 Task: Look for products in the category "Lotion" from Sprouts only.
Action: Mouse moved to (891, 325)
Screenshot: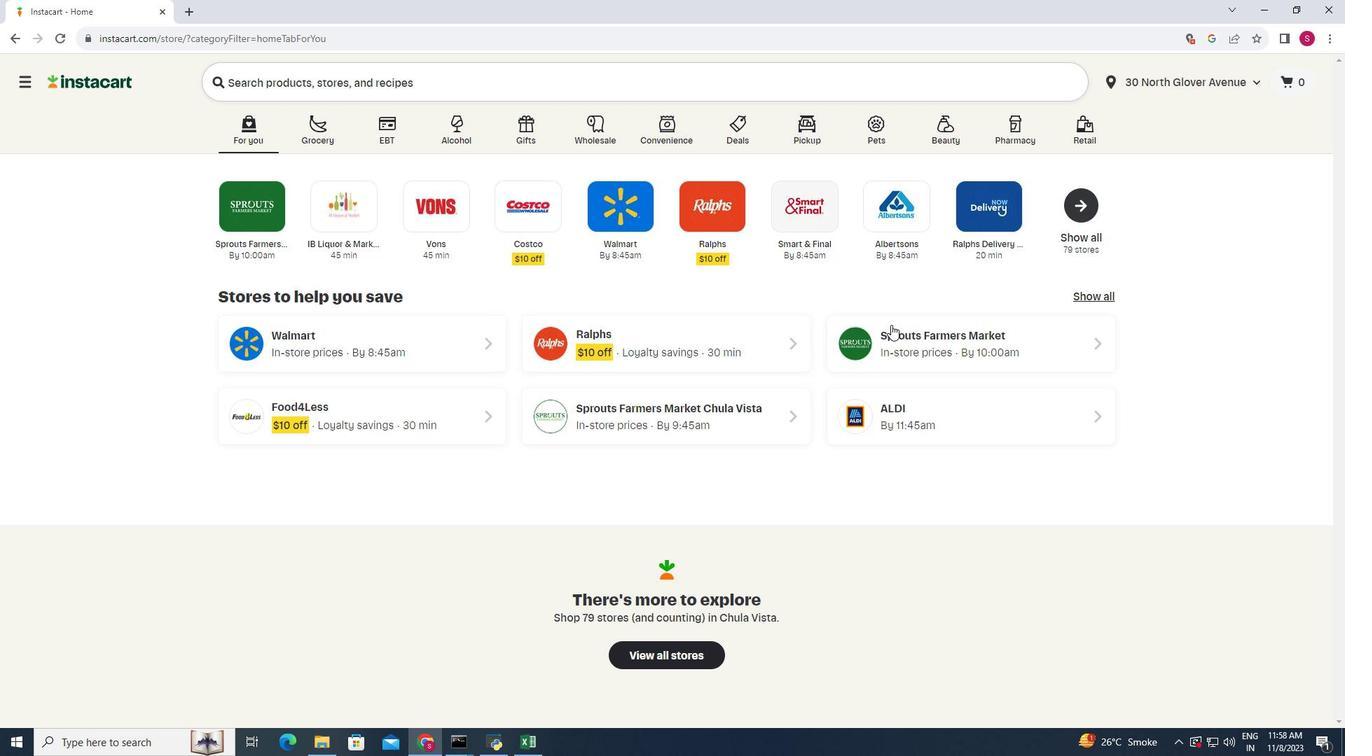 
Action: Mouse pressed left at (891, 325)
Screenshot: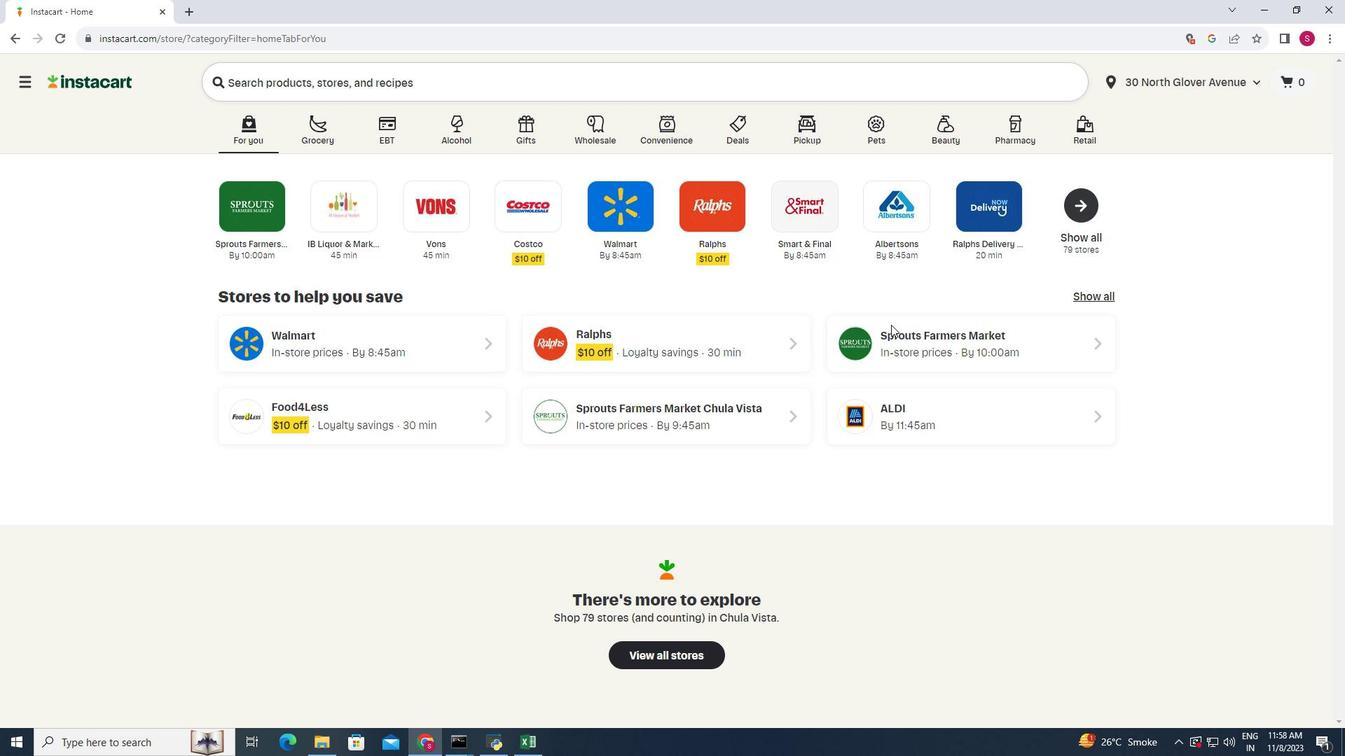 
Action: Mouse moved to (89, 532)
Screenshot: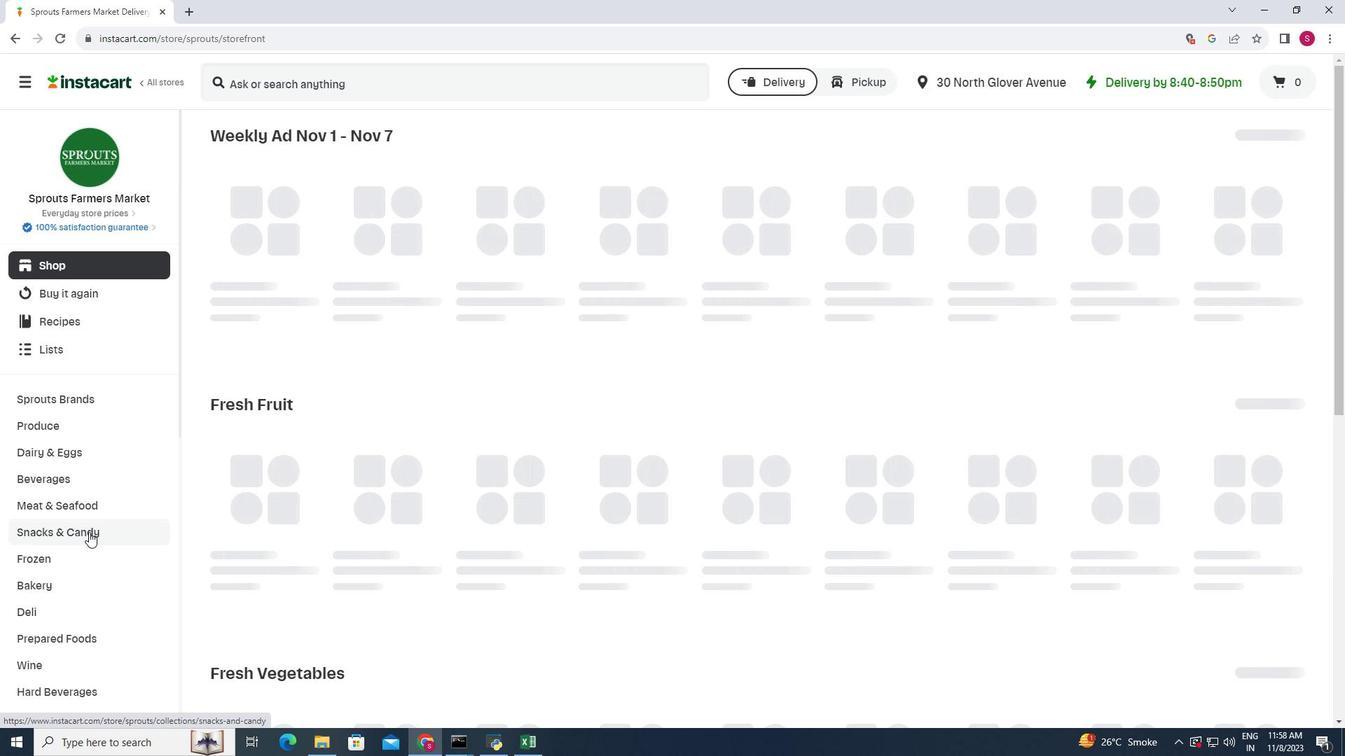 
Action: Mouse scrolled (89, 531) with delta (0, 0)
Screenshot: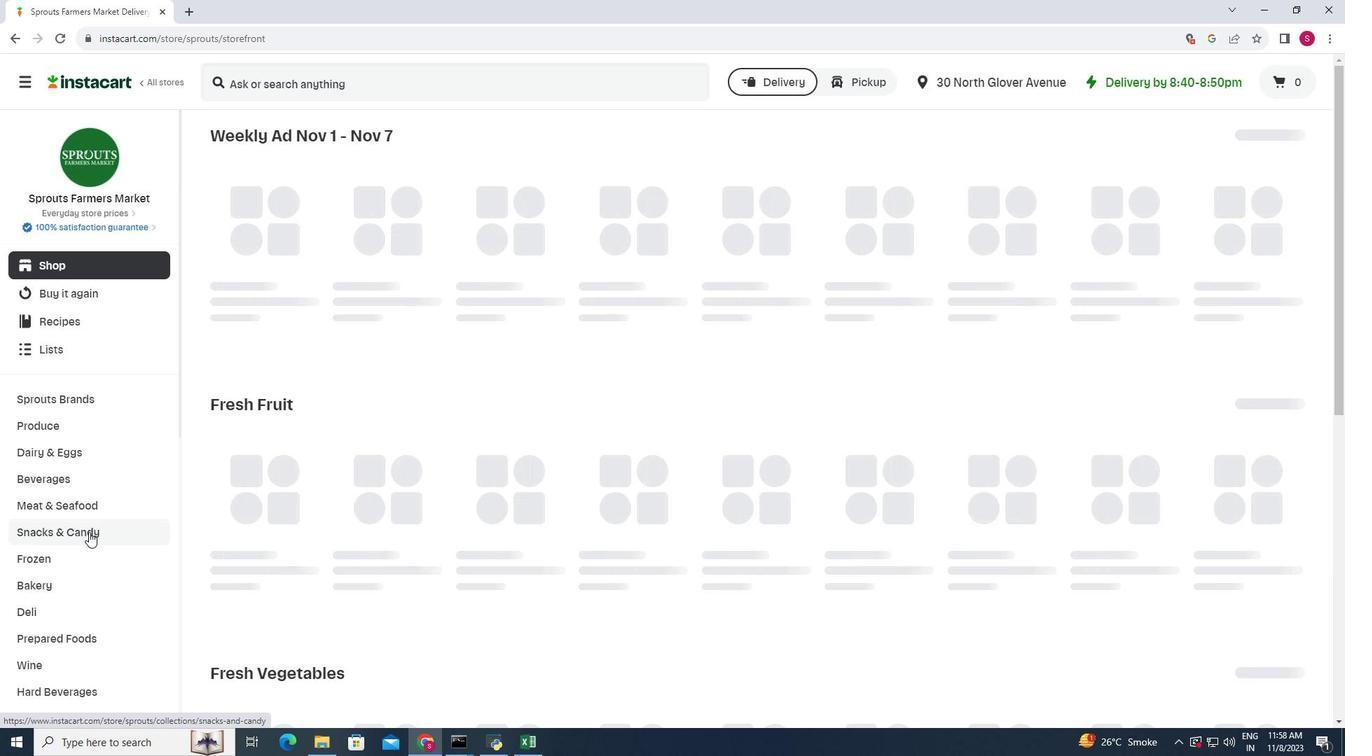 
Action: Mouse scrolled (89, 531) with delta (0, 0)
Screenshot: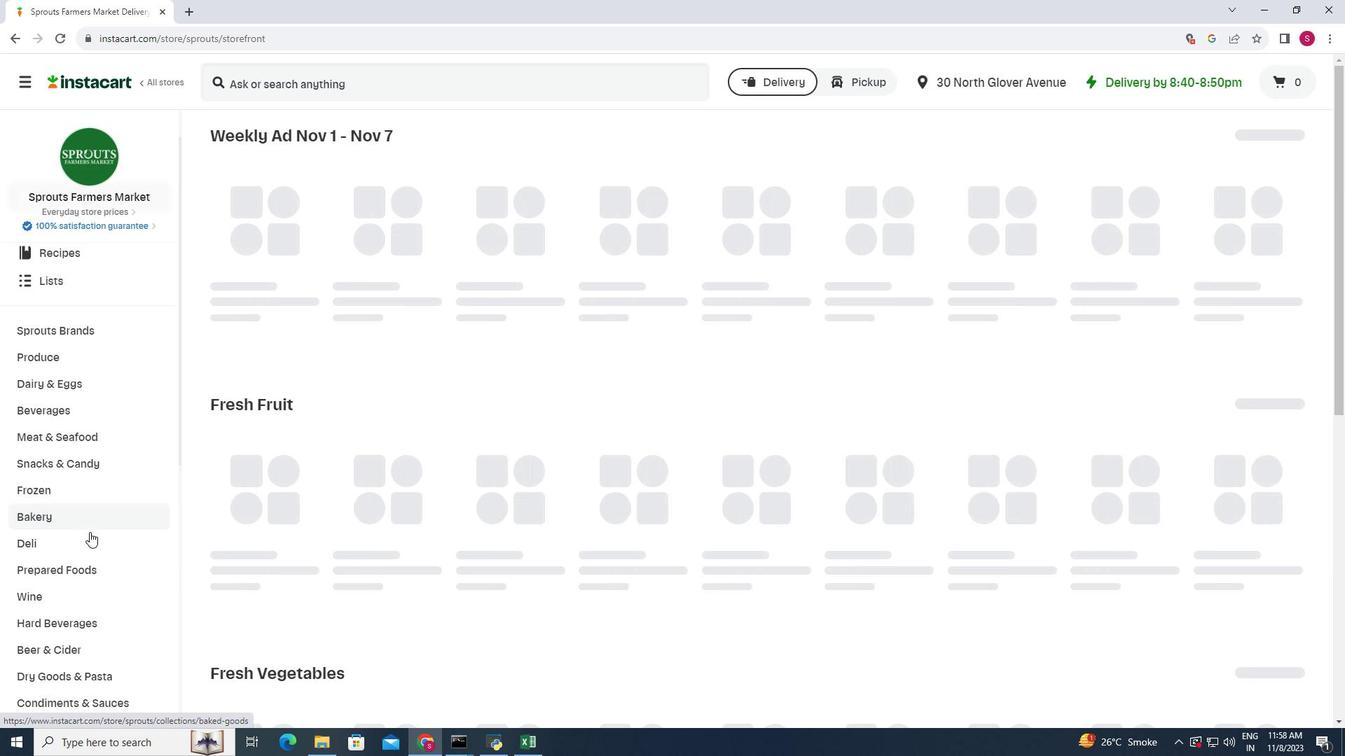 
Action: Mouse moved to (90, 532)
Screenshot: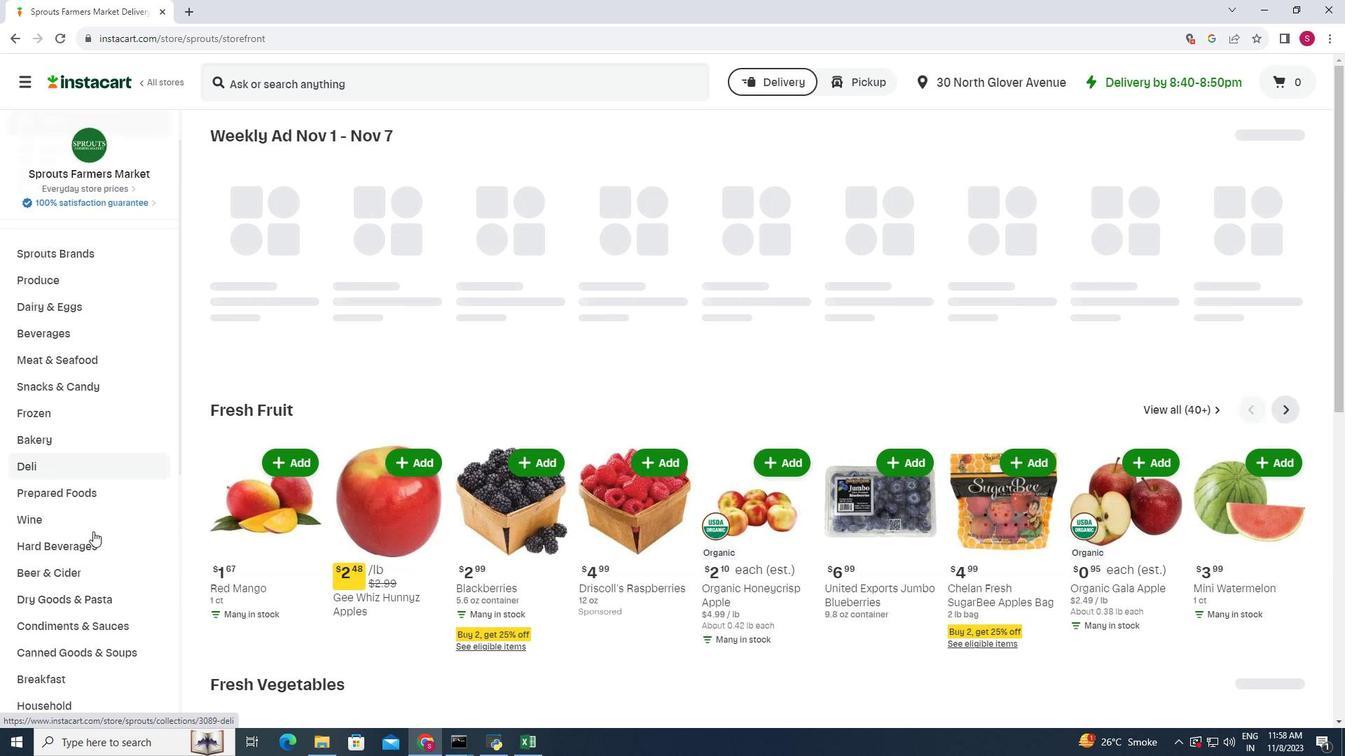 
Action: Mouse scrolled (90, 531) with delta (0, 0)
Screenshot: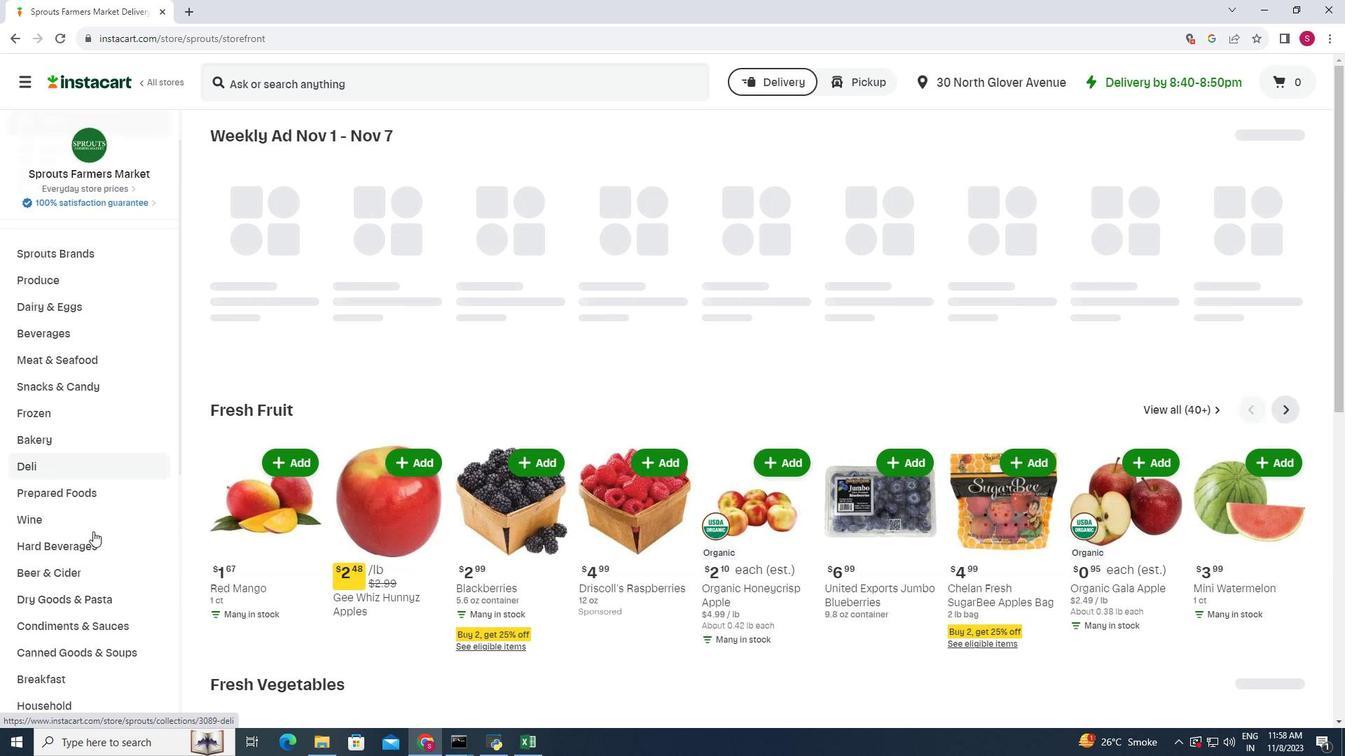 
Action: Mouse moved to (94, 531)
Screenshot: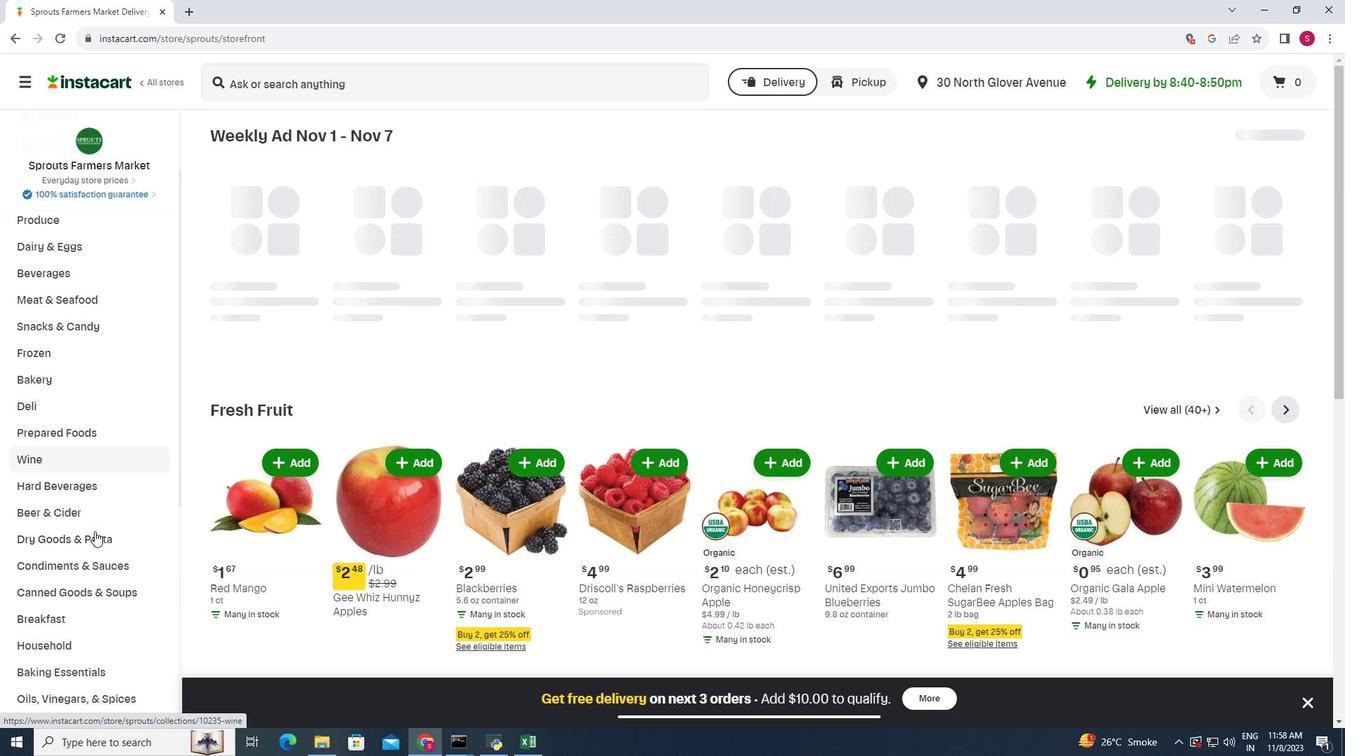 
Action: Mouse scrolled (94, 531) with delta (0, 0)
Screenshot: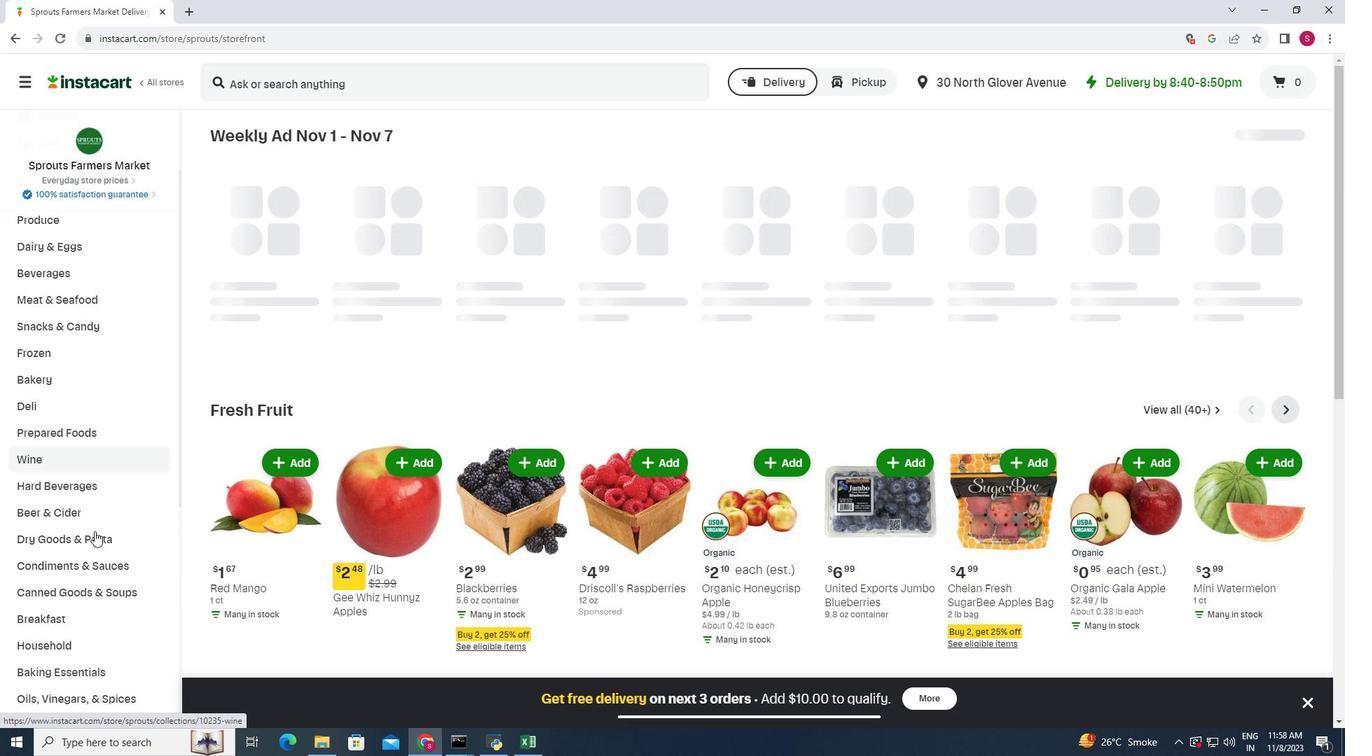 
Action: Mouse moved to (94, 531)
Screenshot: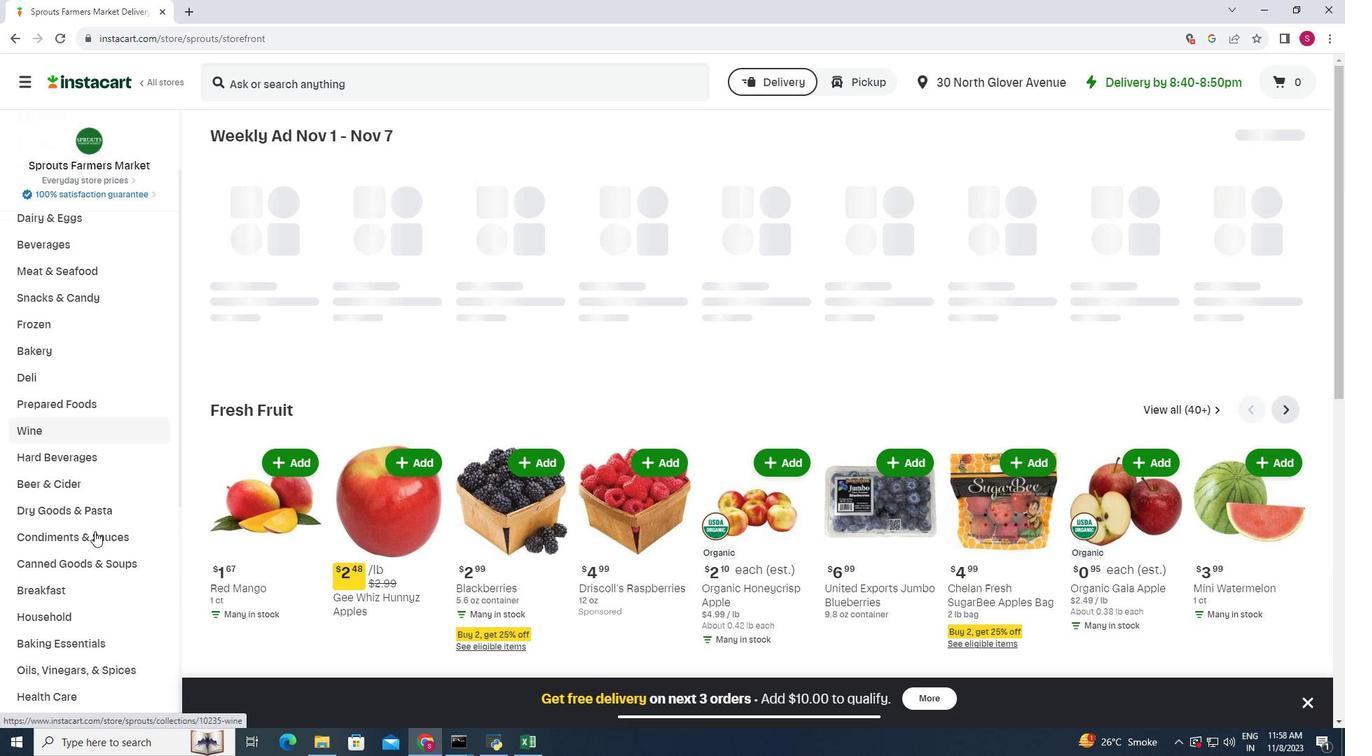 
Action: Mouse scrolled (94, 531) with delta (0, 0)
Screenshot: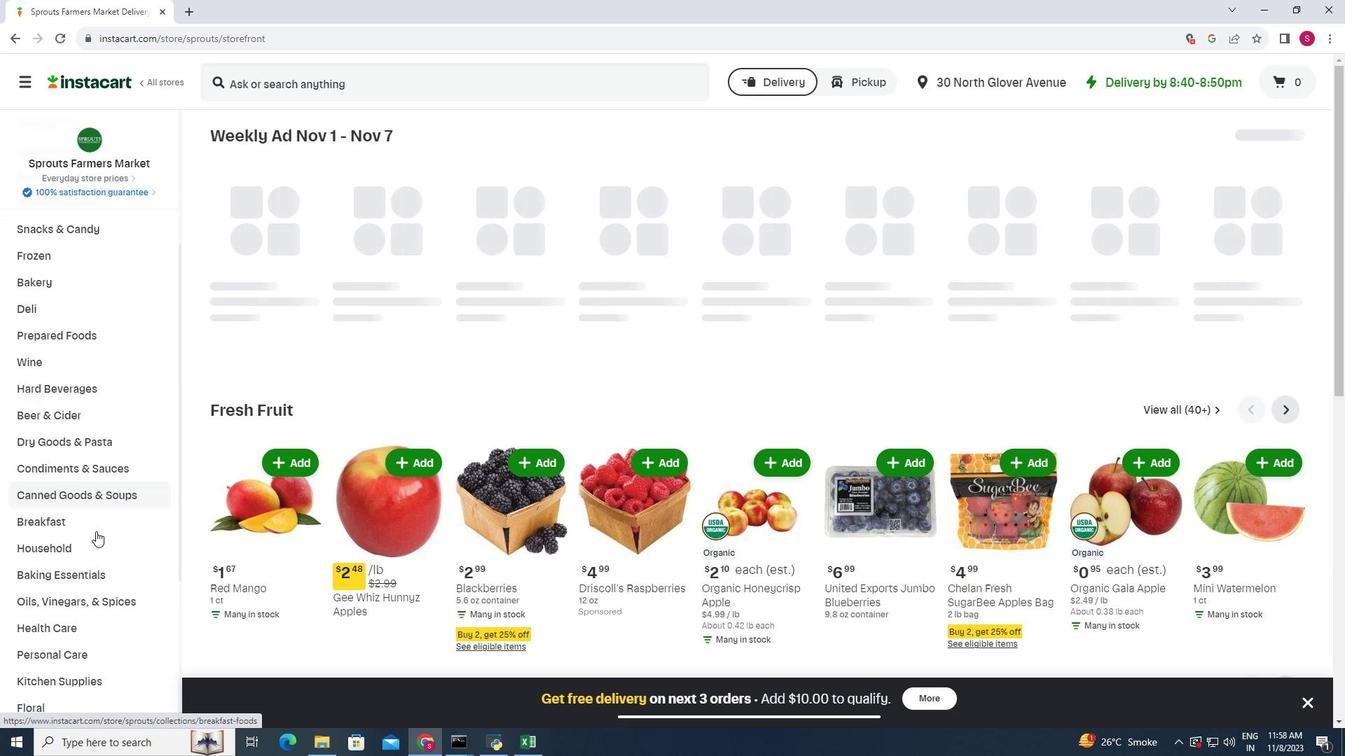 
Action: Mouse moved to (96, 531)
Screenshot: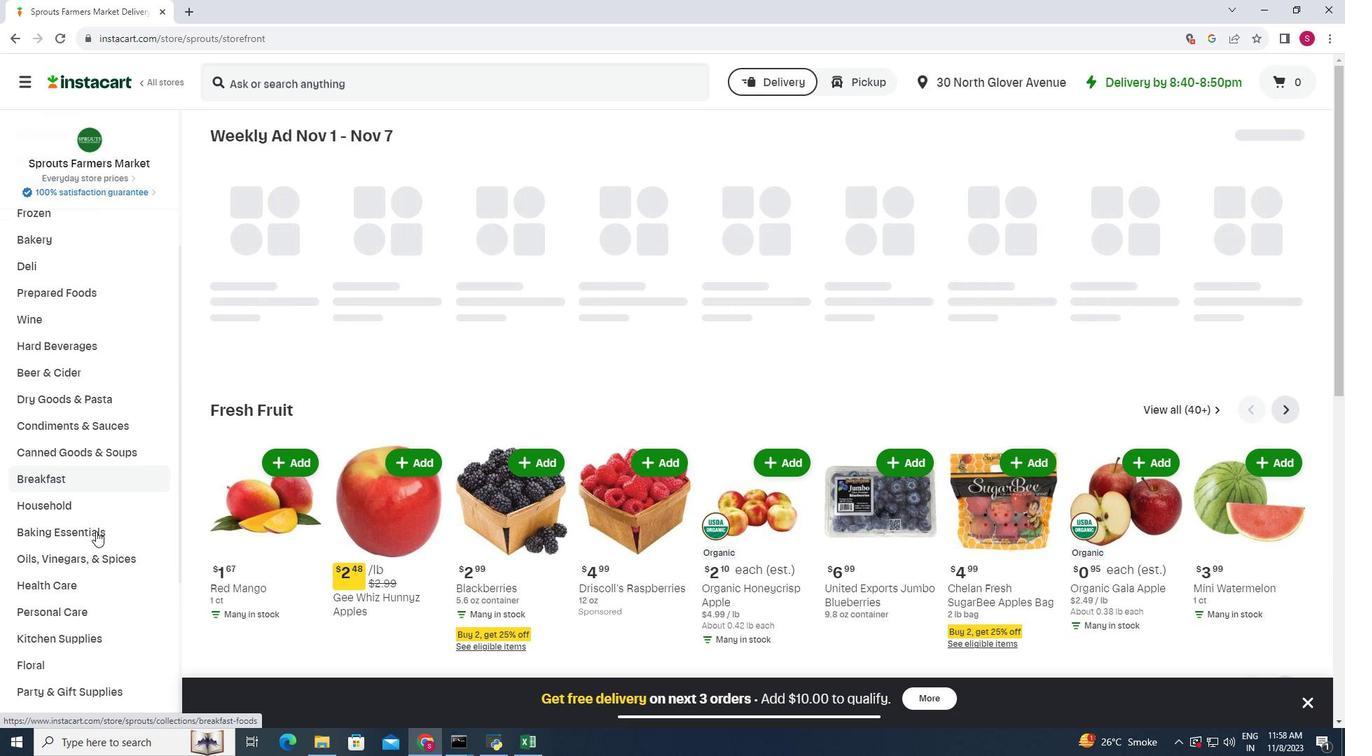
Action: Mouse scrolled (96, 531) with delta (0, 0)
Screenshot: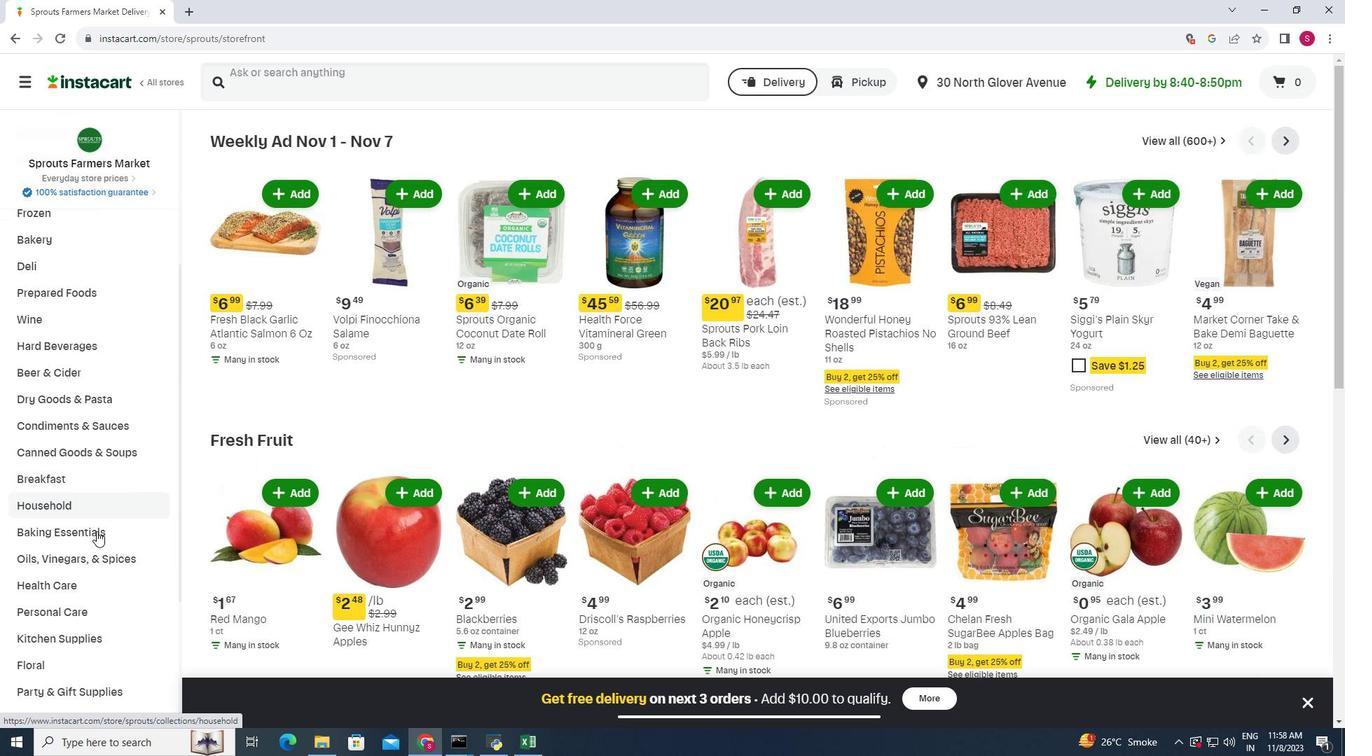
Action: Mouse moved to (98, 543)
Screenshot: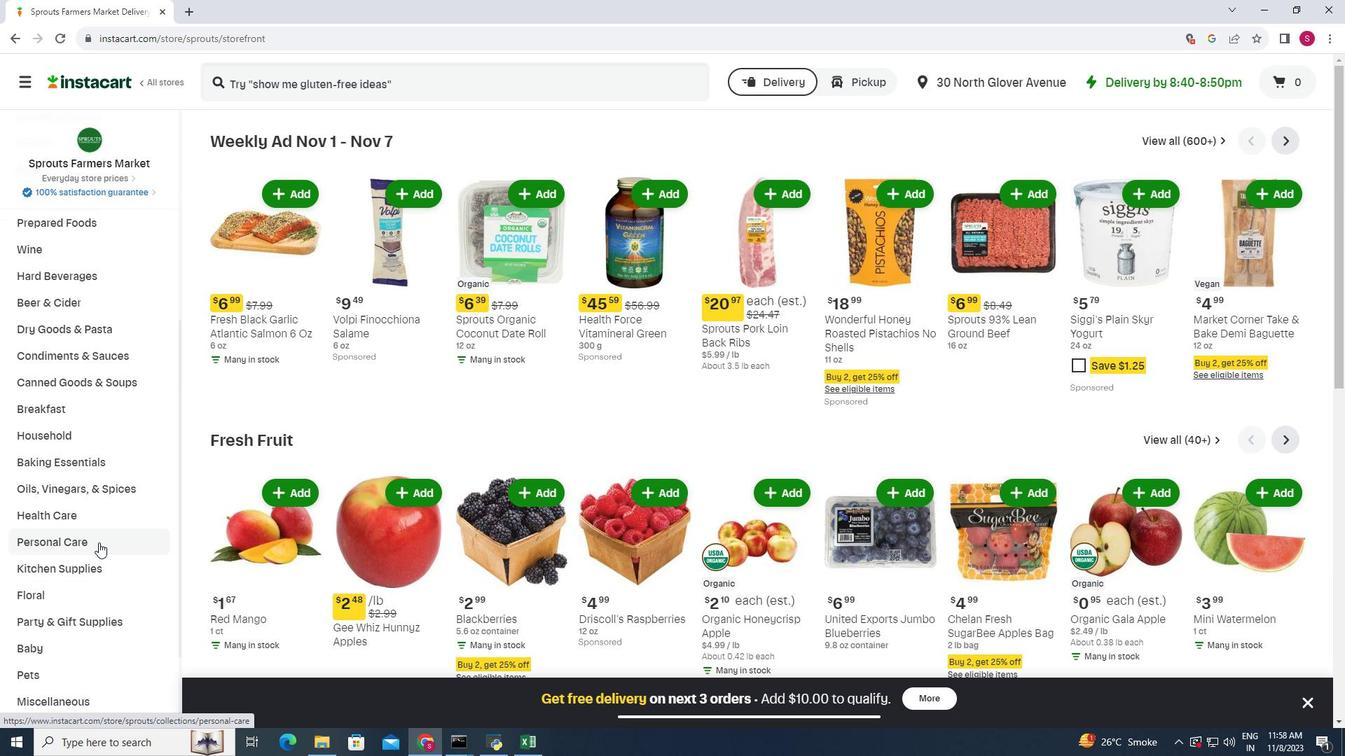 
Action: Mouse pressed left at (98, 543)
Screenshot: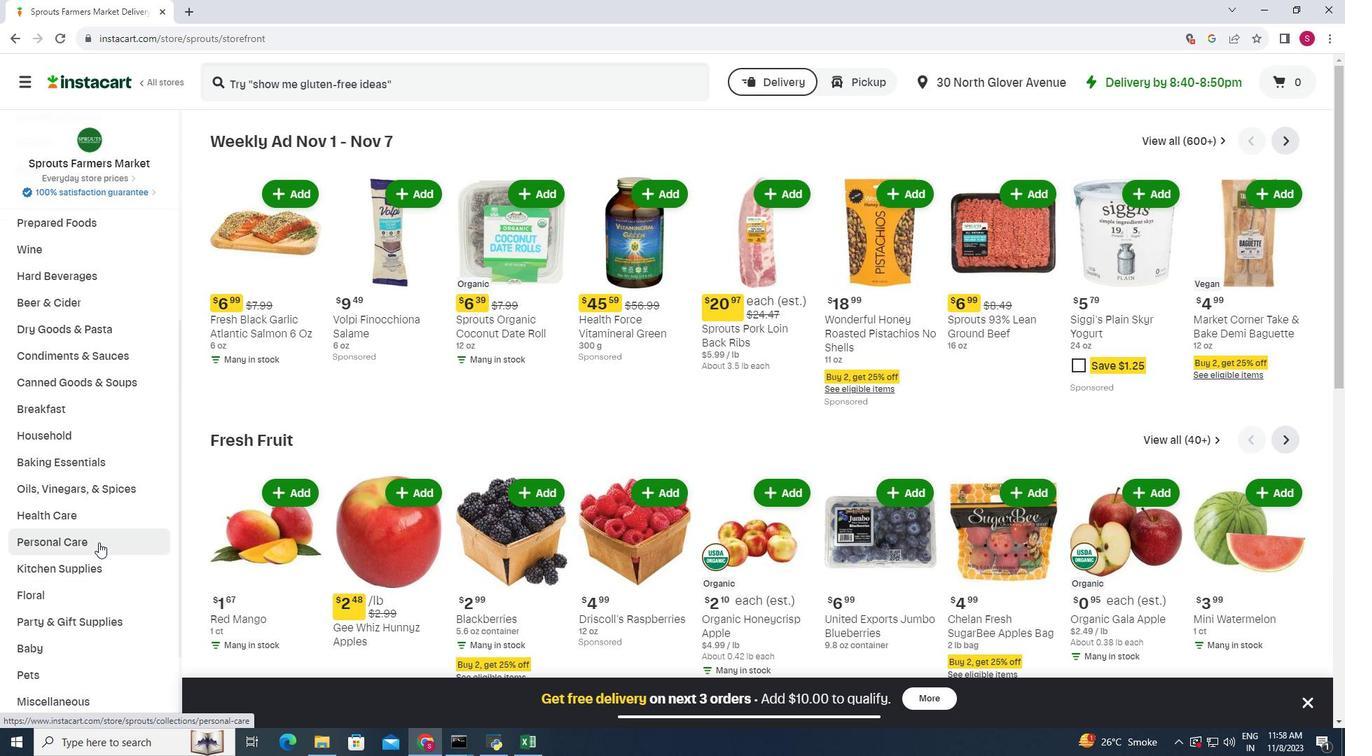 
Action: Mouse moved to (356, 179)
Screenshot: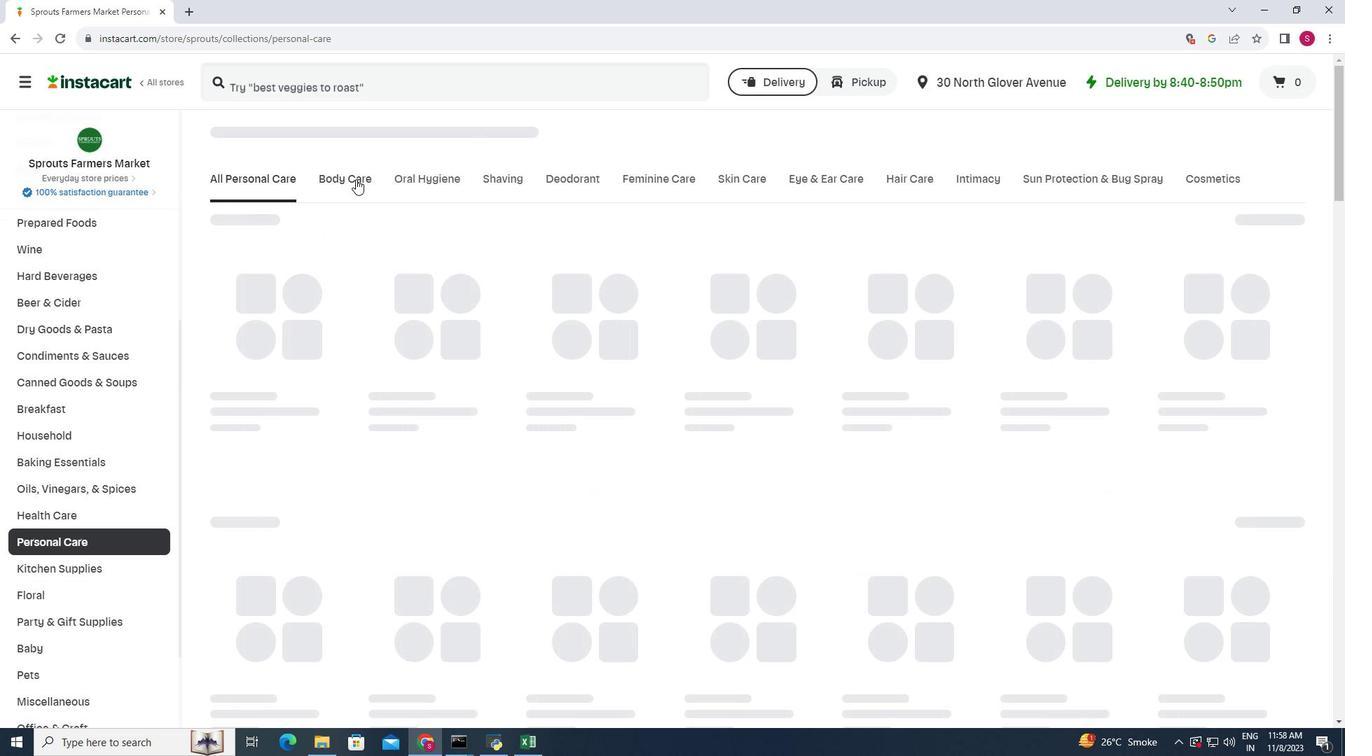 
Action: Mouse pressed left at (356, 179)
Screenshot: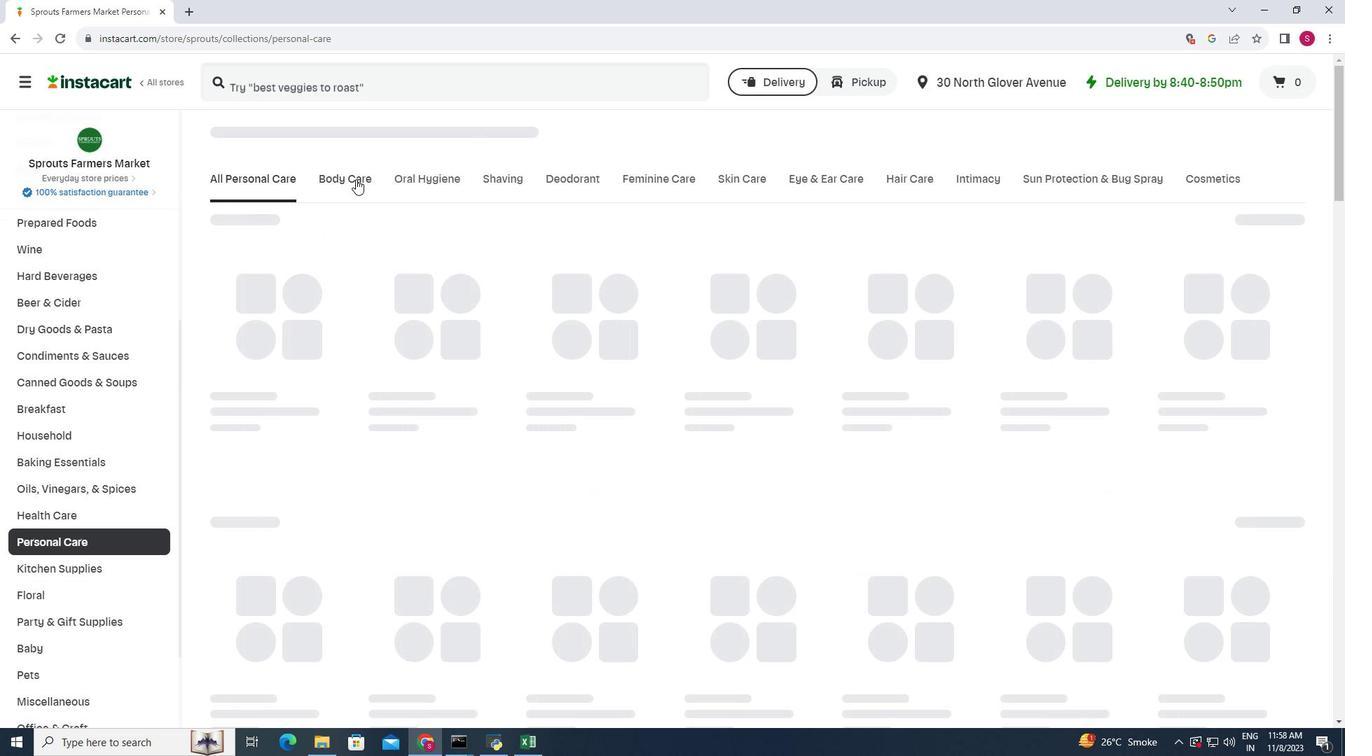 
Action: Mouse moved to (551, 224)
Screenshot: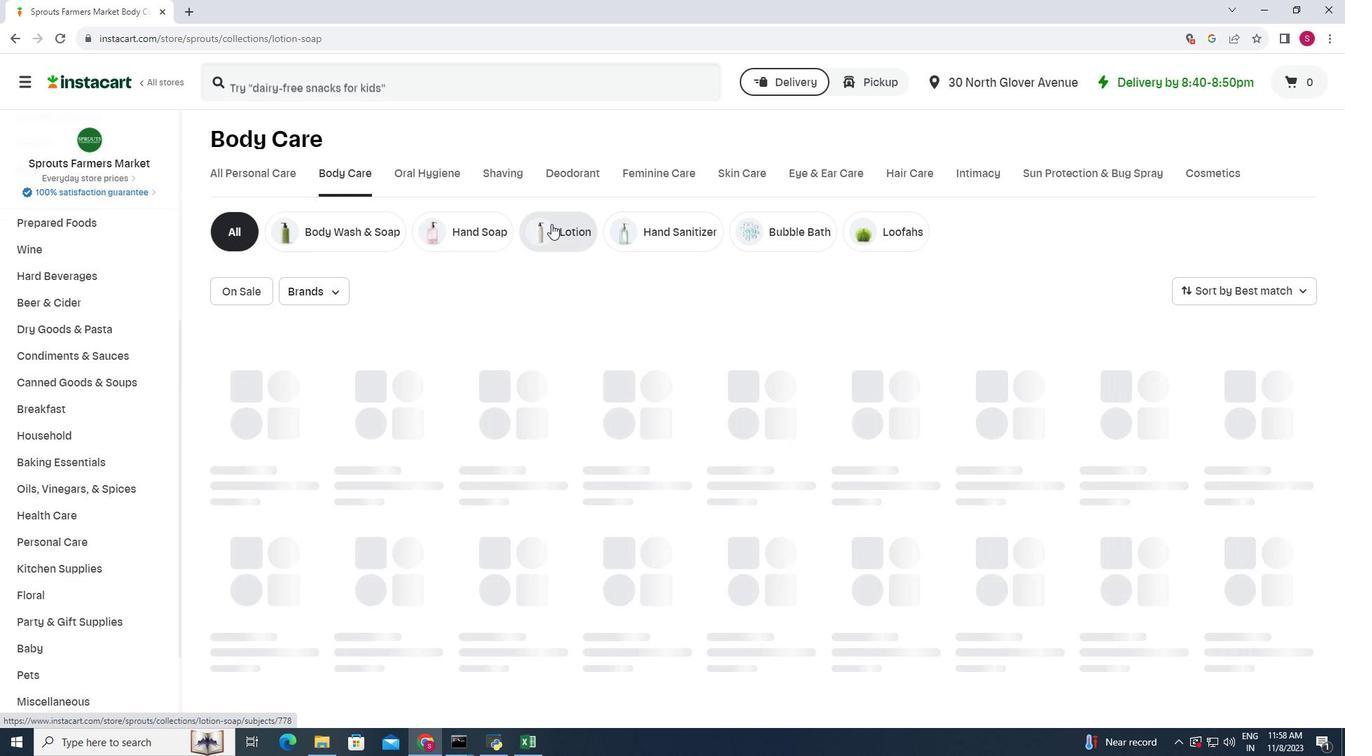 
Action: Mouse pressed left at (551, 224)
Screenshot: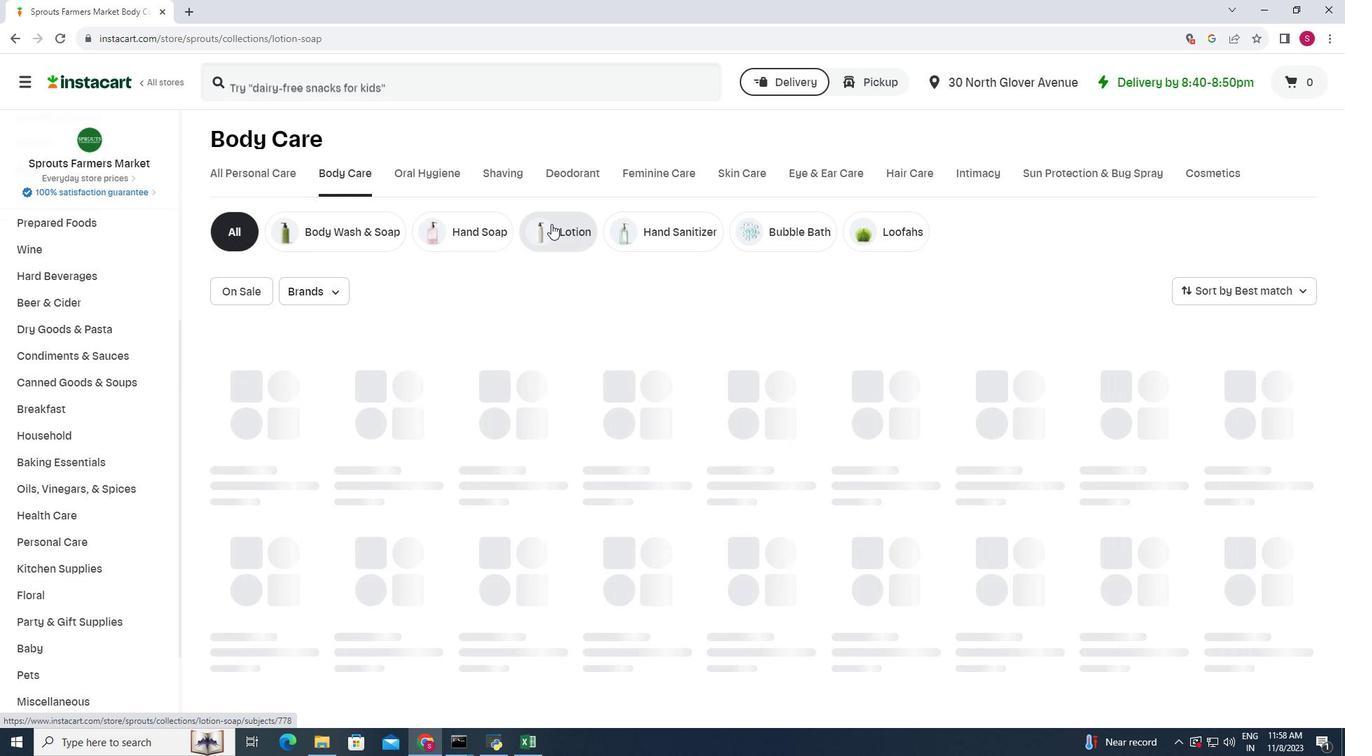 
Action: Mouse moved to (337, 296)
Screenshot: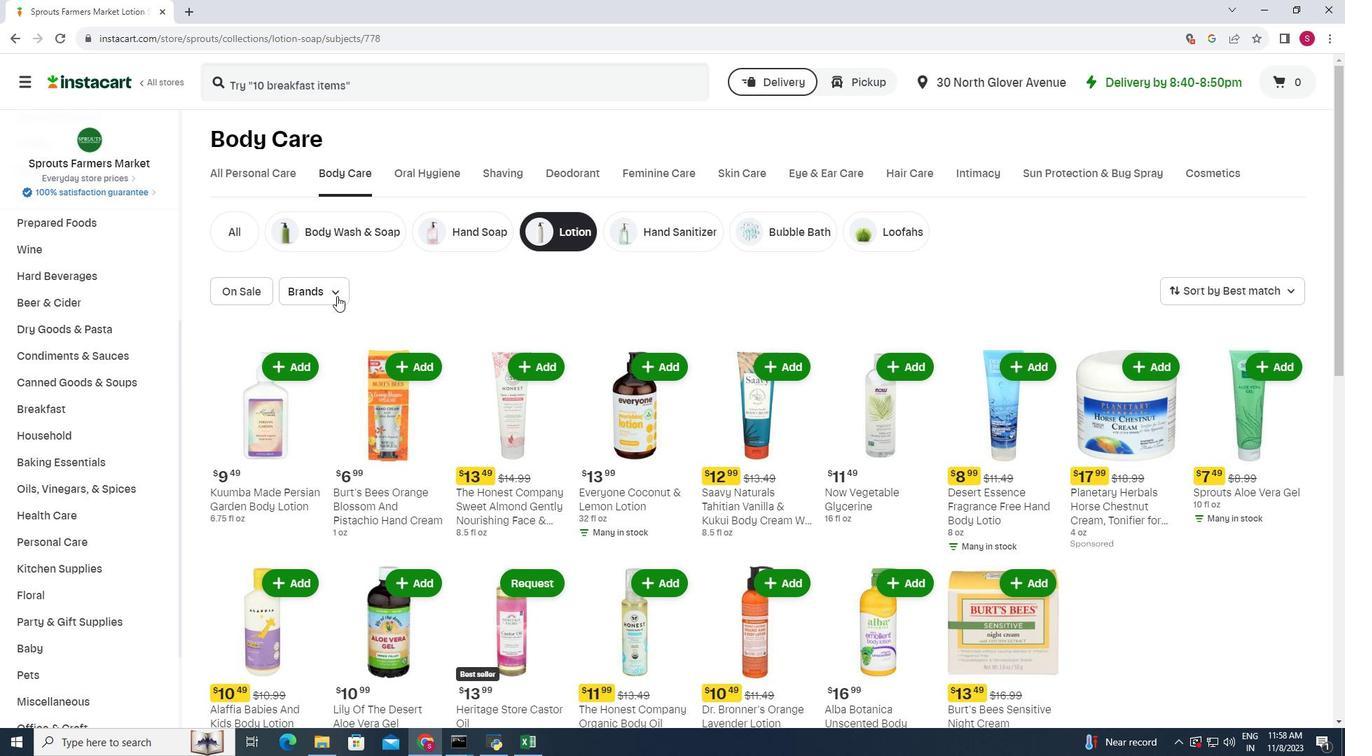 
Action: Mouse pressed left at (337, 296)
Screenshot: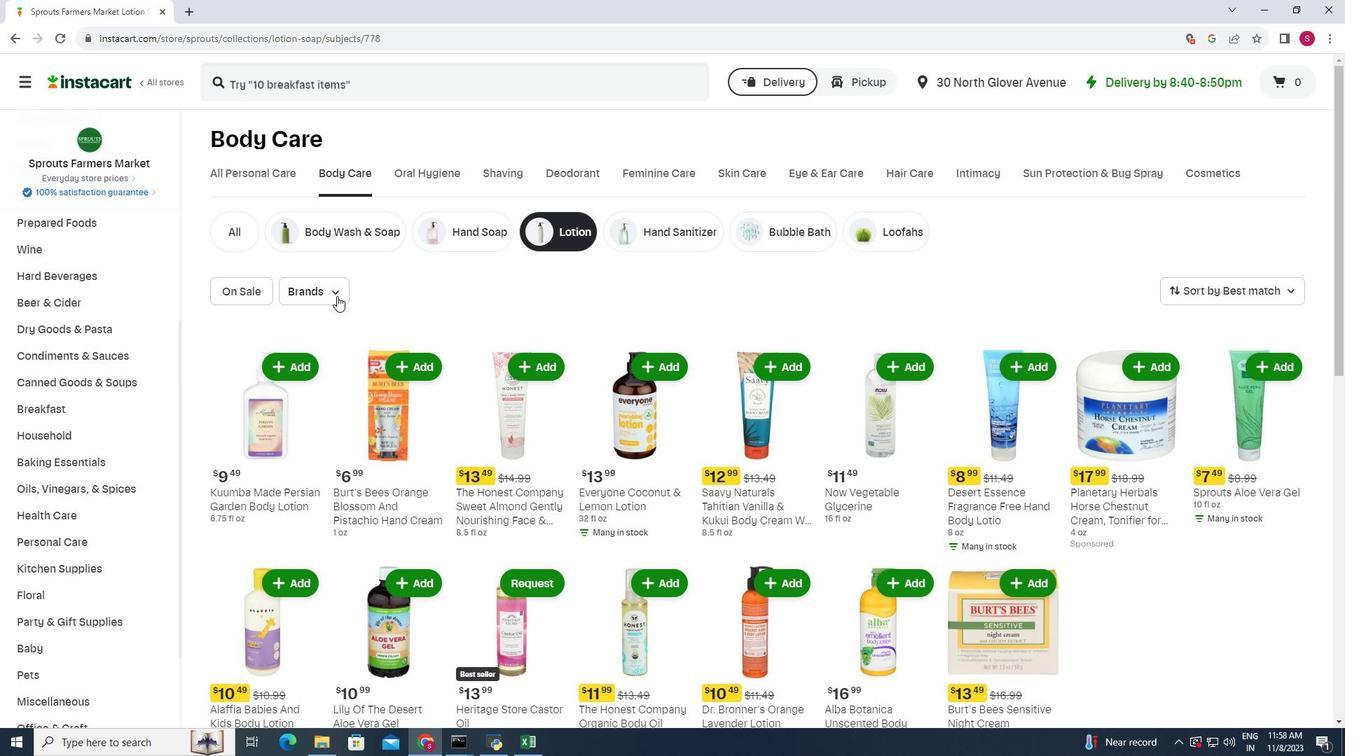 
Action: Mouse moved to (346, 363)
Screenshot: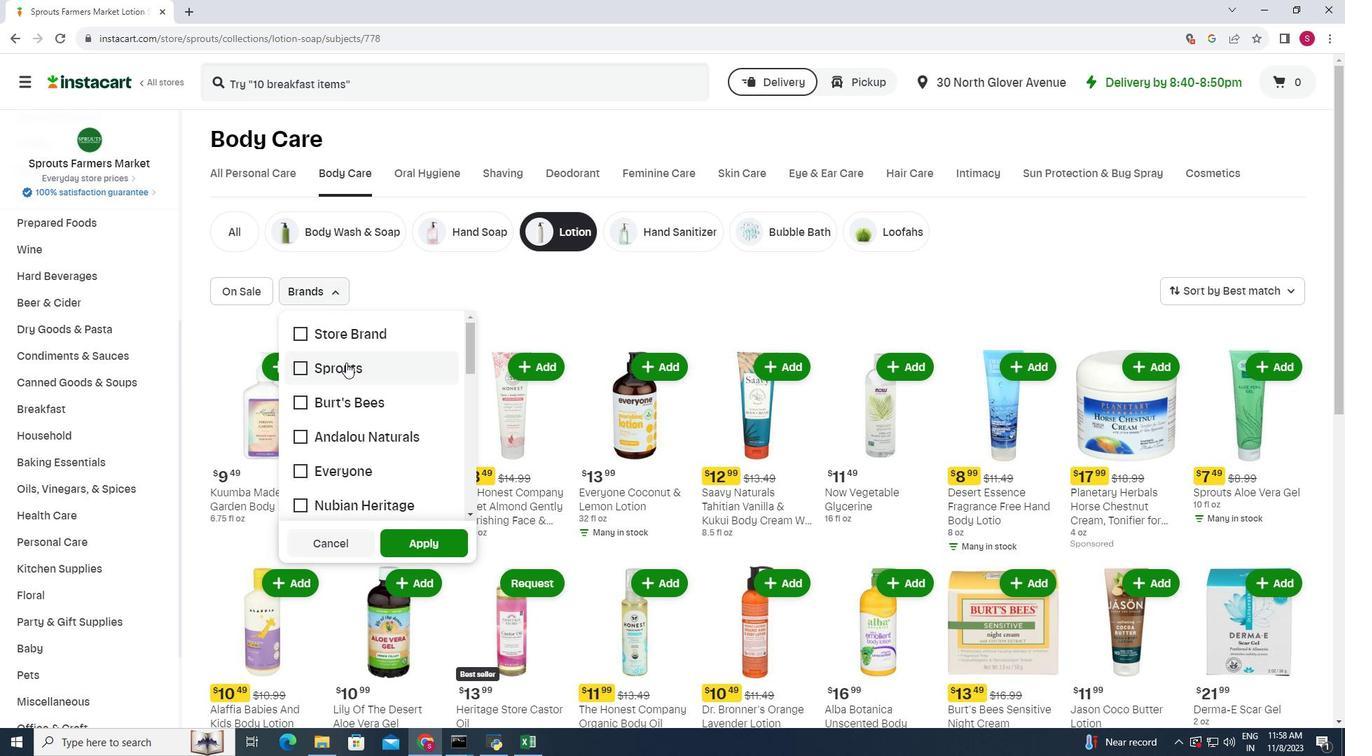 
Action: Mouse pressed left at (346, 363)
Screenshot: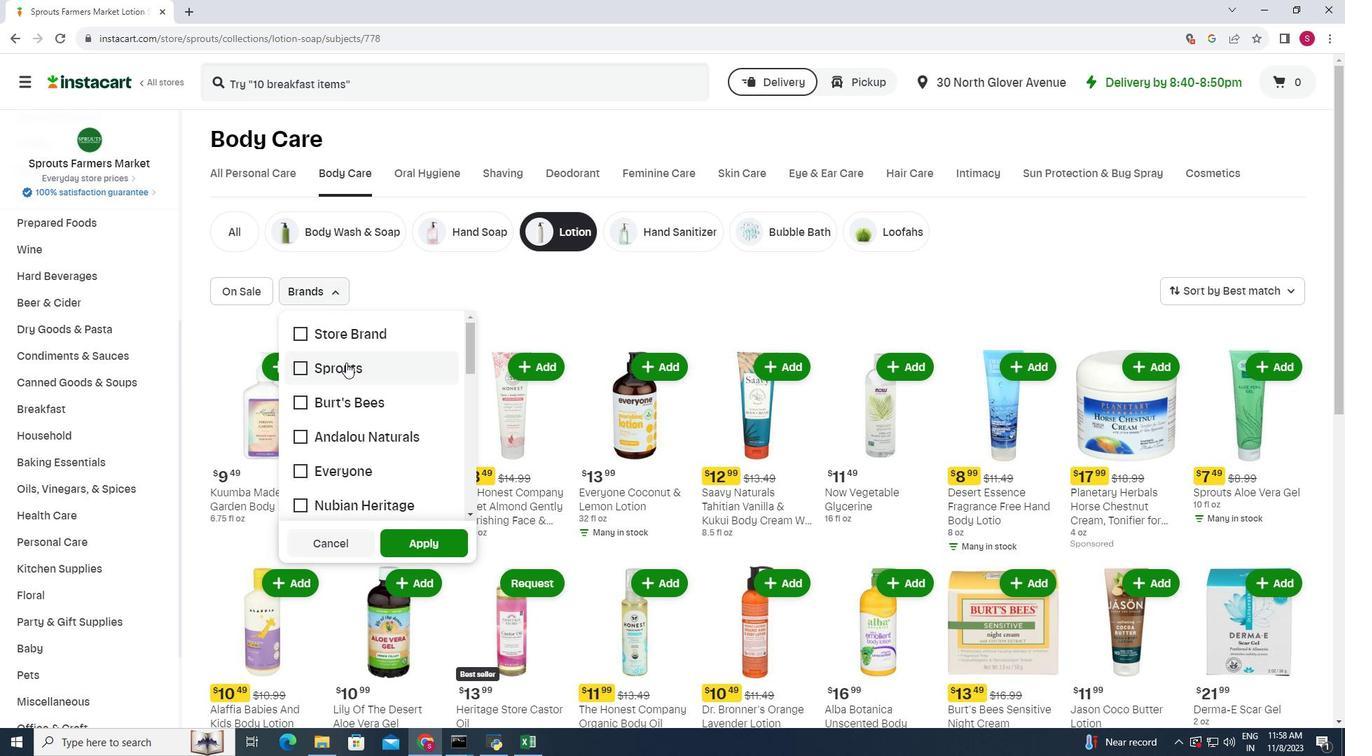 
Action: Mouse moved to (424, 538)
Screenshot: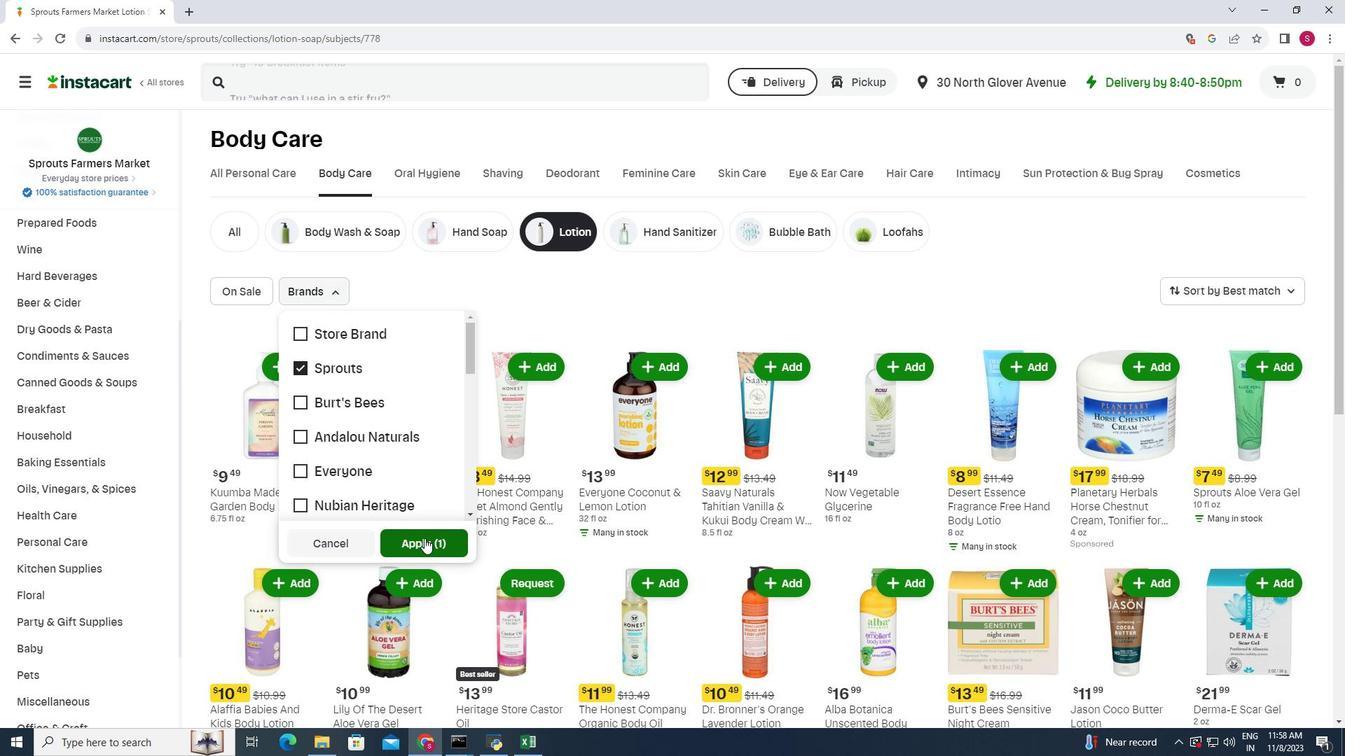 
Action: Mouse pressed left at (424, 538)
Screenshot: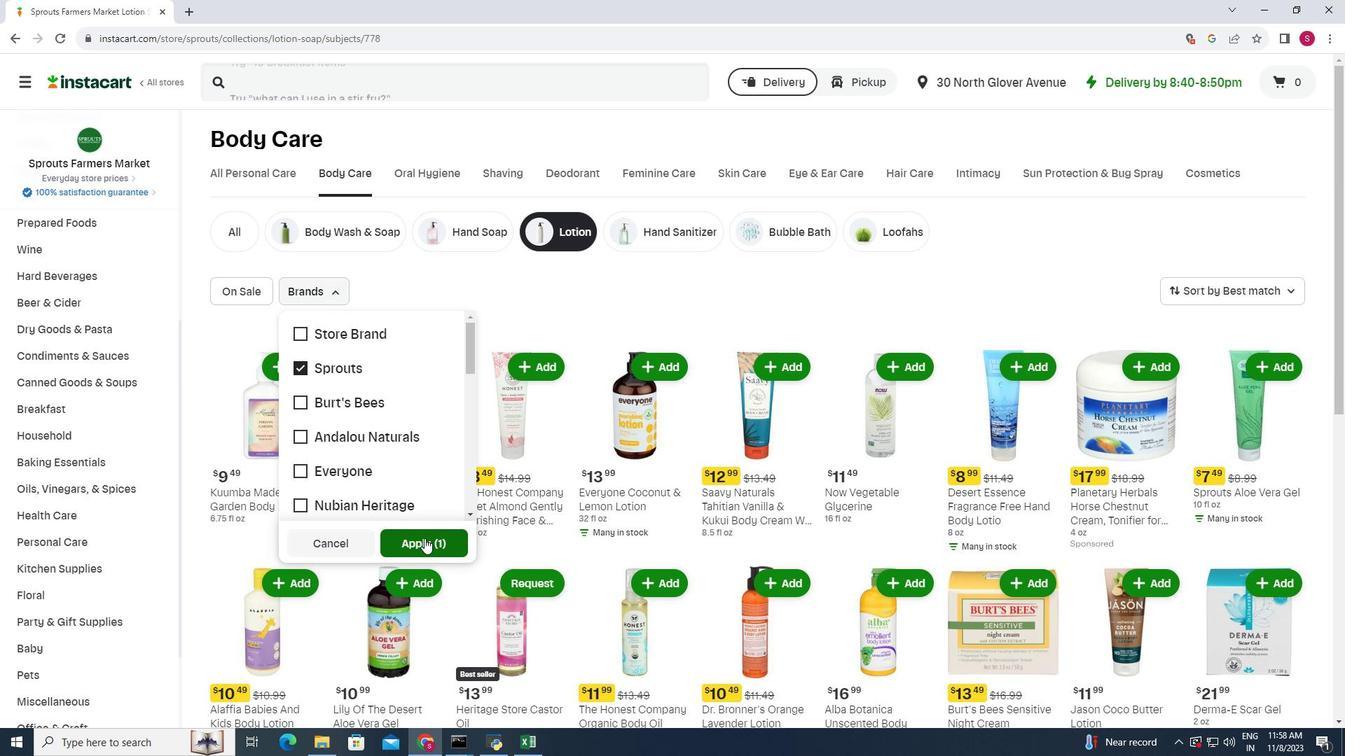 
Action: Mouse moved to (479, 372)
Screenshot: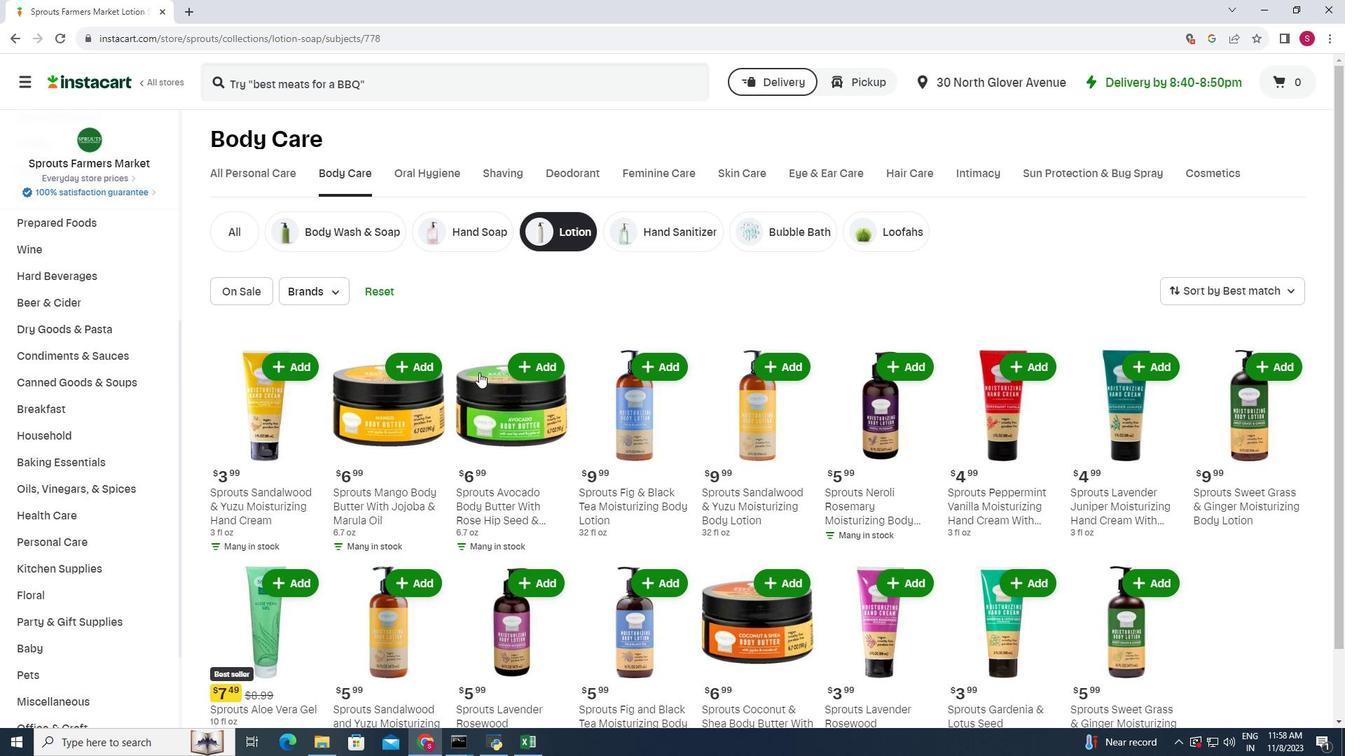 
Action: Mouse scrolled (479, 372) with delta (0, 0)
Screenshot: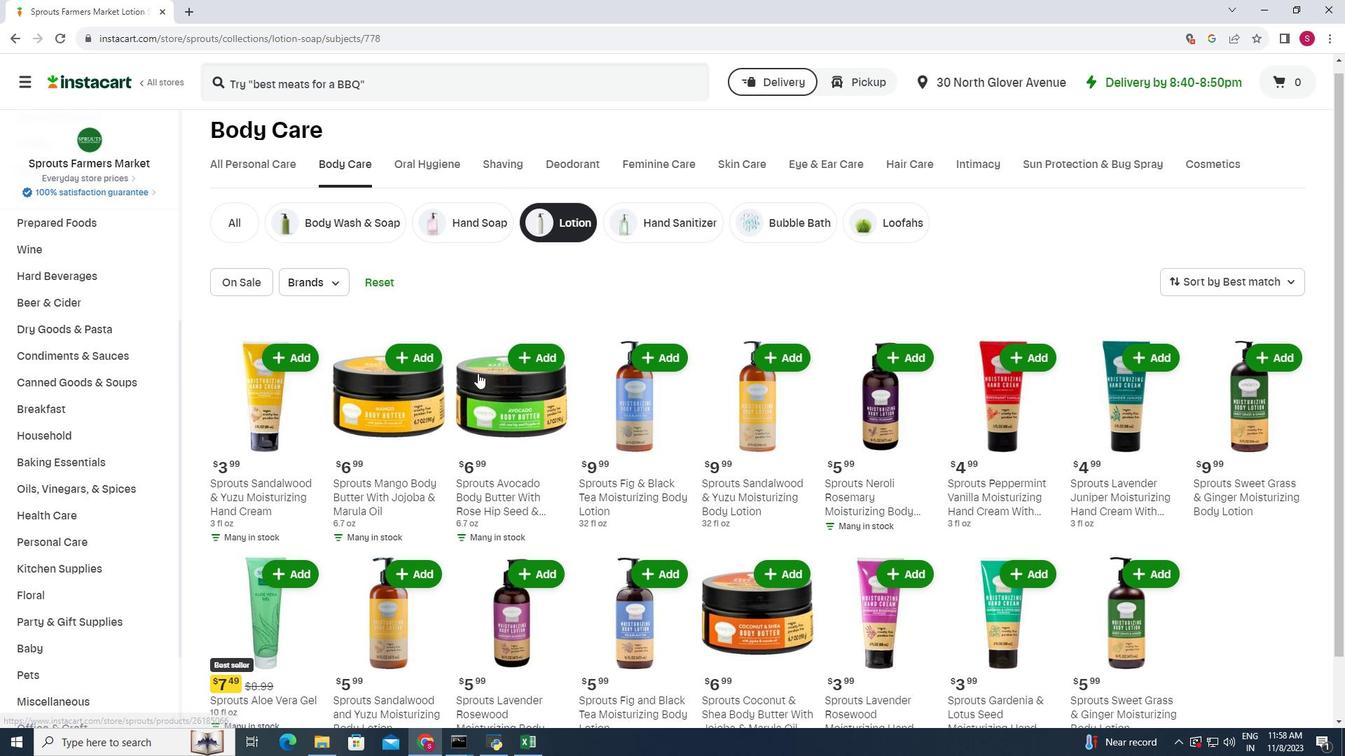 
Action: Mouse moved to (478, 373)
Screenshot: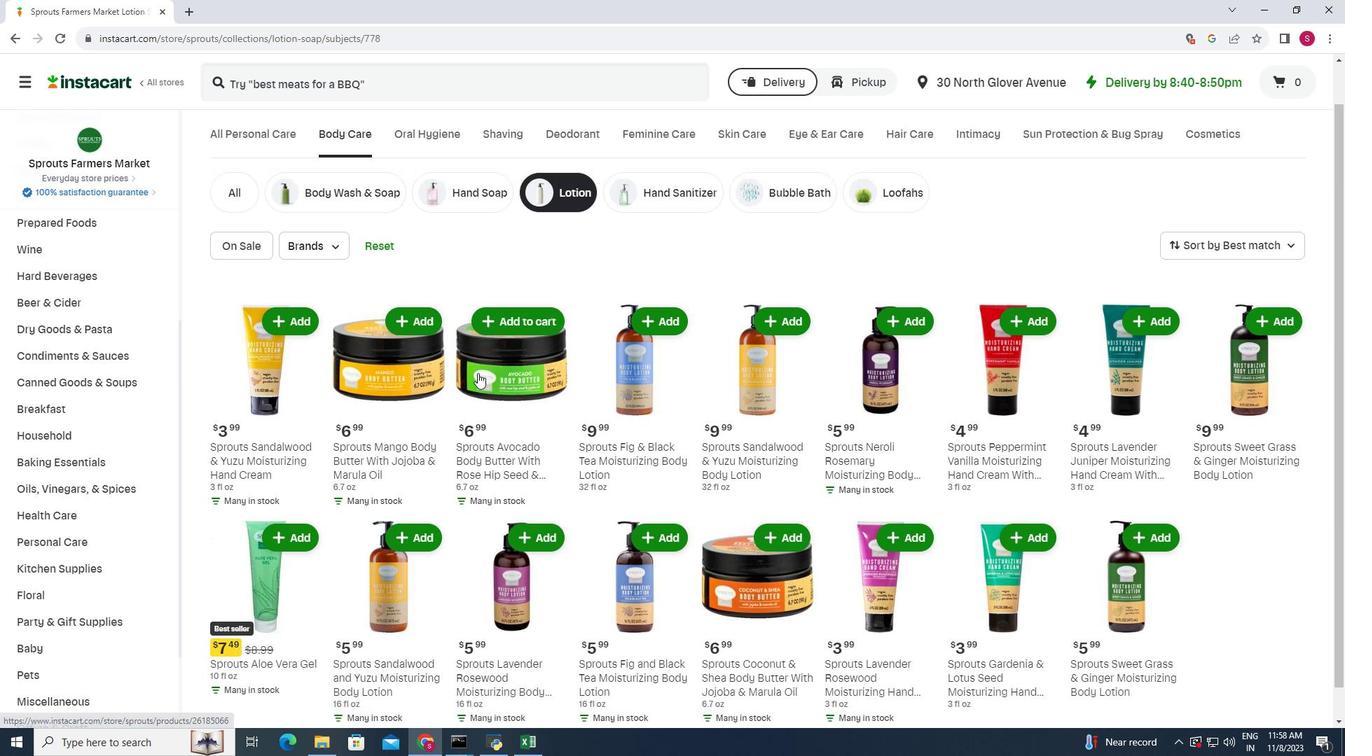 
Action: Mouse scrolled (478, 372) with delta (0, 0)
Screenshot: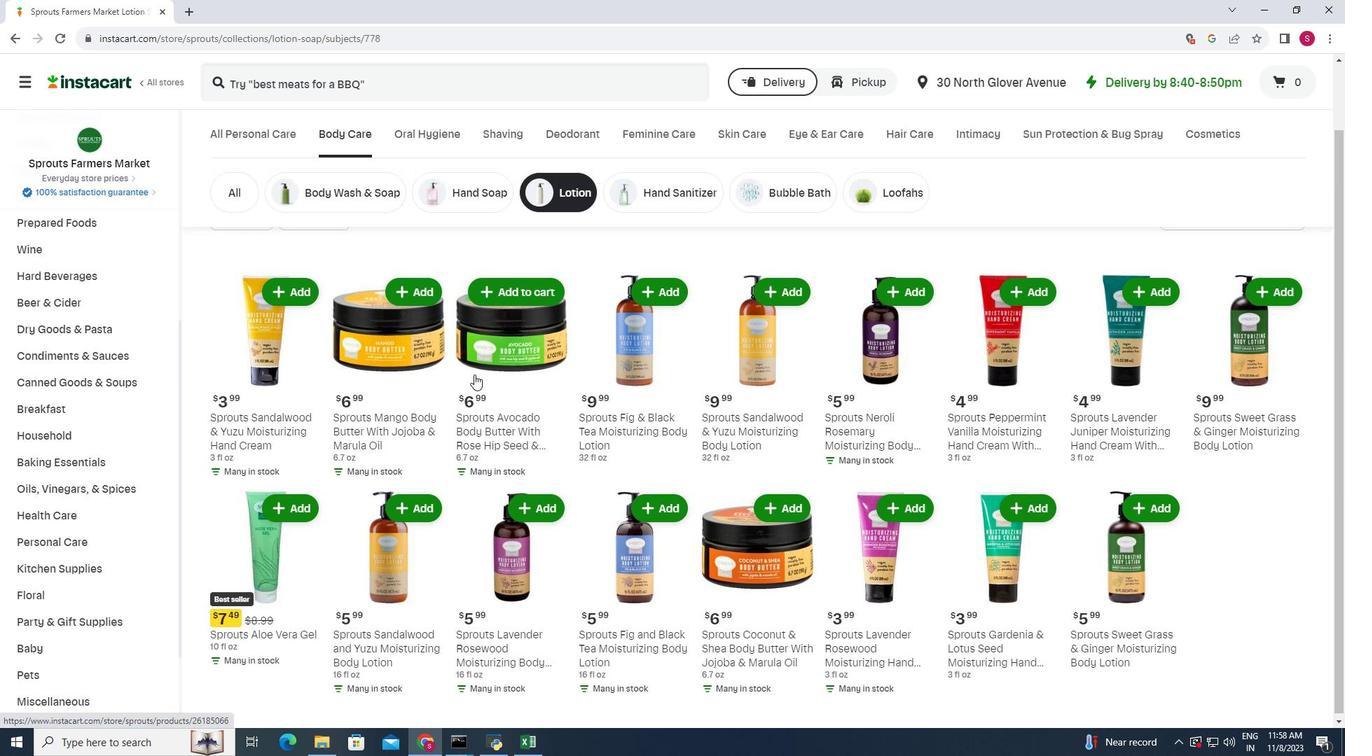 
Action: Mouse moved to (473, 375)
Screenshot: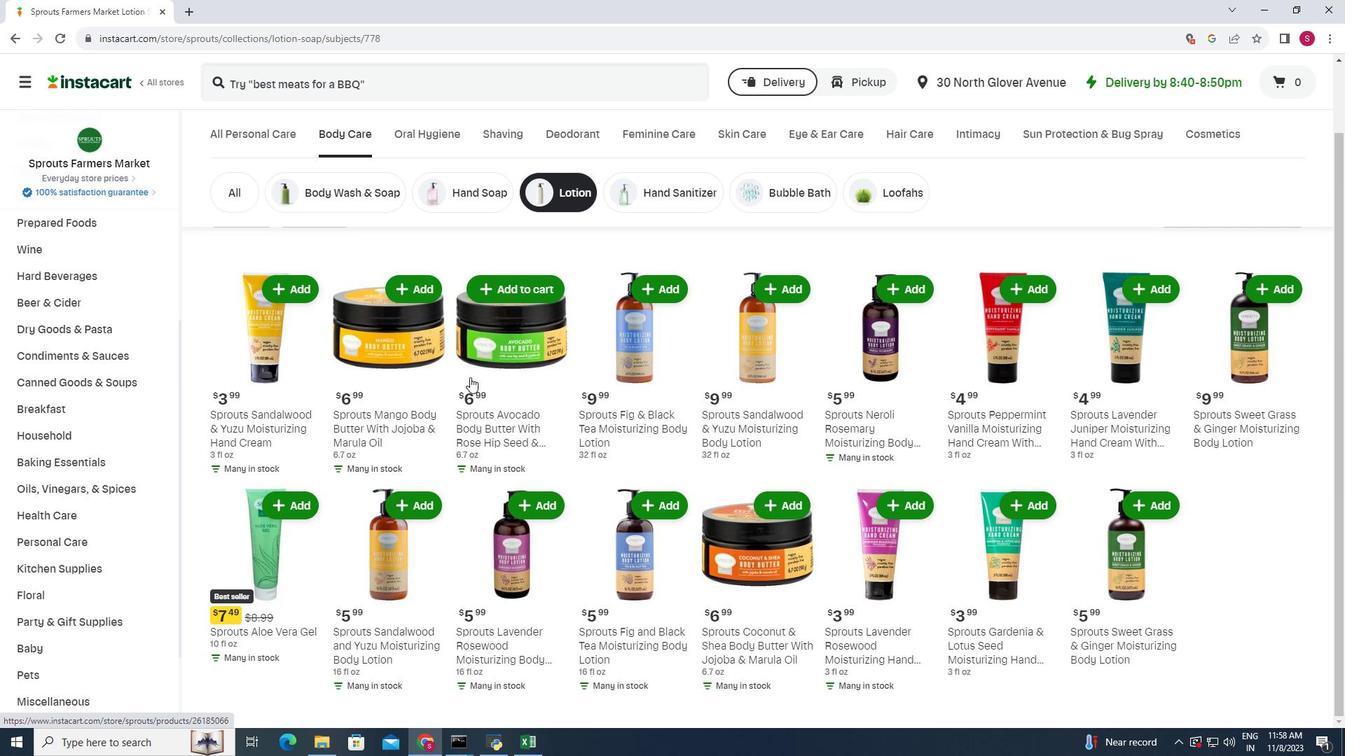 
Action: Mouse scrolled (473, 374) with delta (0, 0)
Screenshot: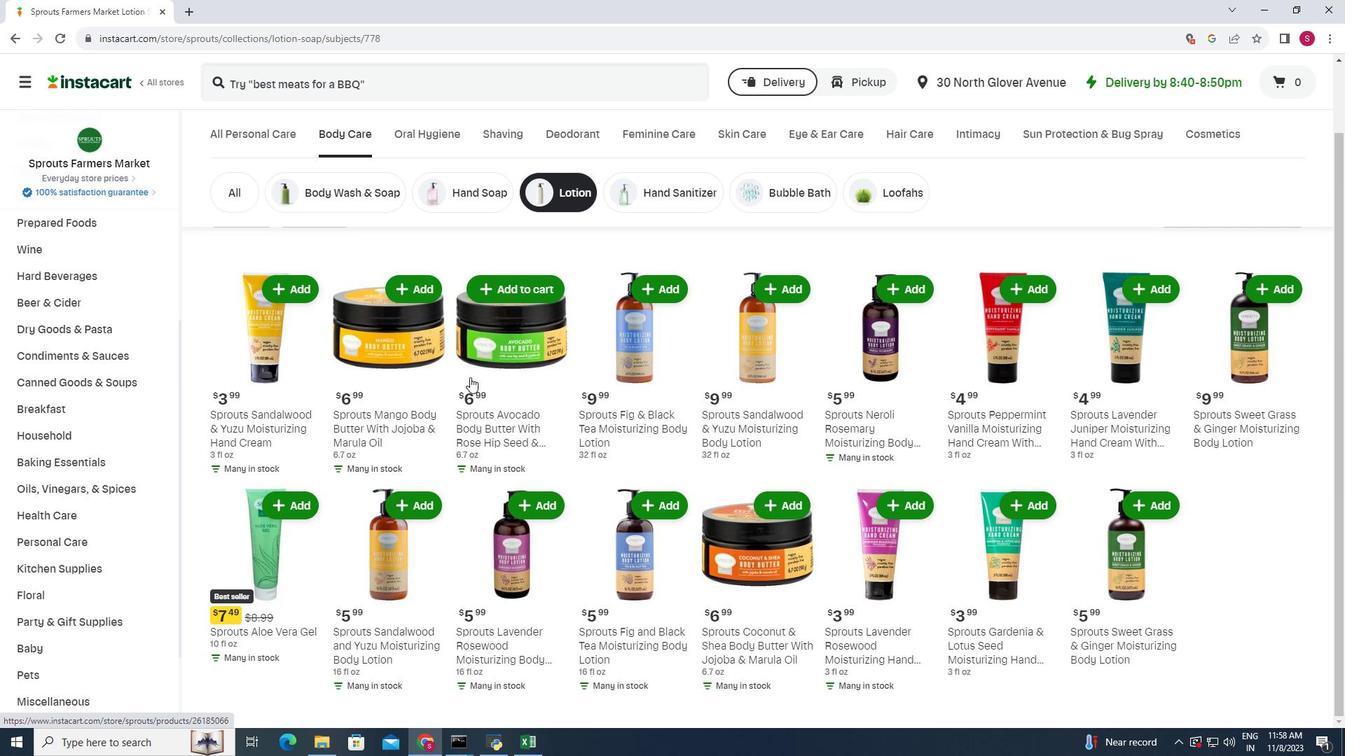 
Action: Mouse moved to (465, 363)
Screenshot: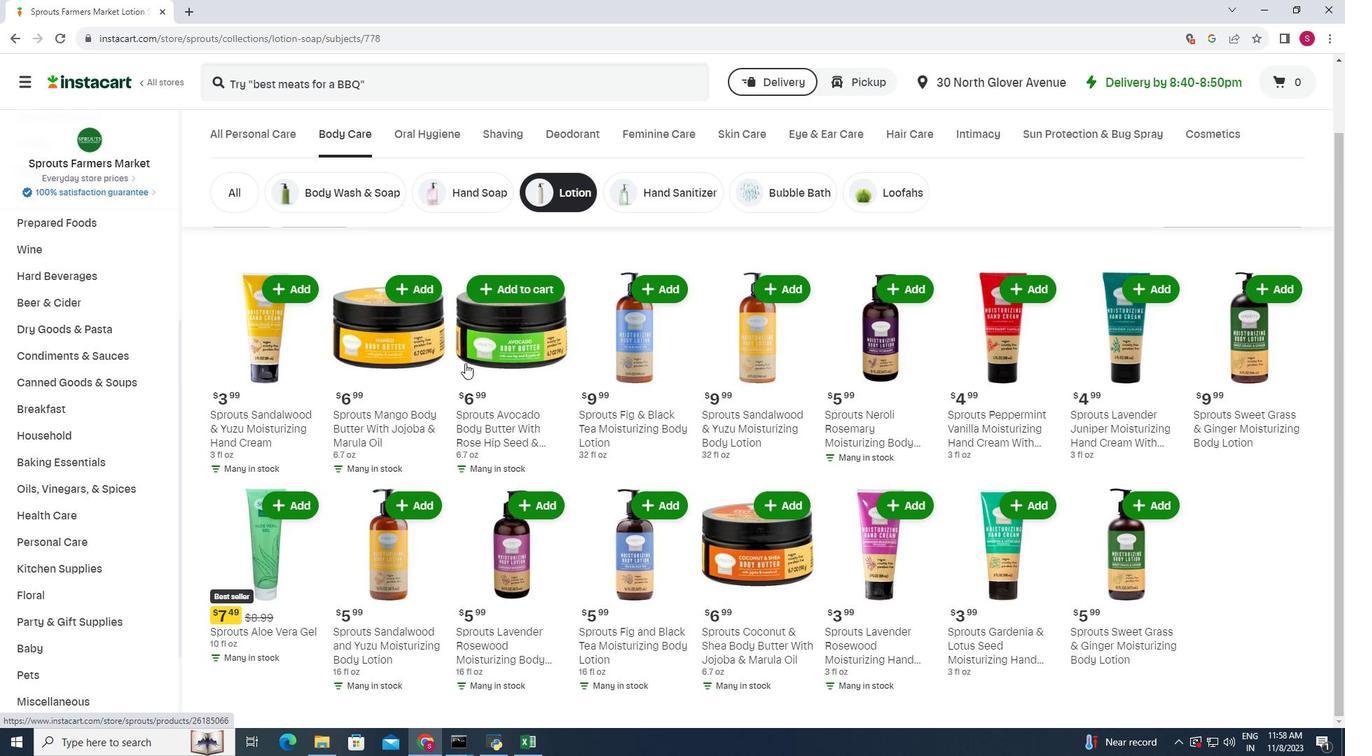 
